 Task: Create a due date automation trigger when advanced on, on the monday before a card is due add dates due today at 11:00 AM.
Action: Mouse moved to (938, 76)
Screenshot: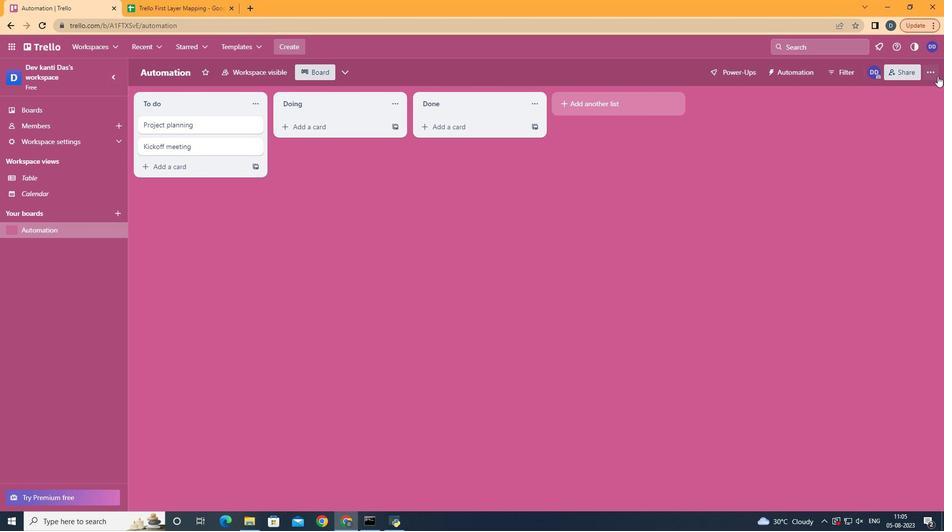 
Action: Mouse pressed left at (938, 76)
Screenshot: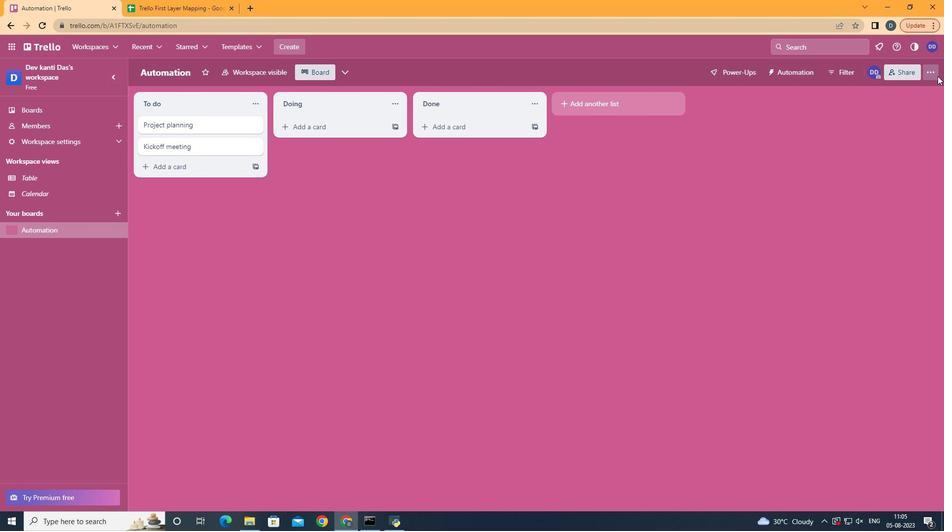 
Action: Mouse moved to (867, 200)
Screenshot: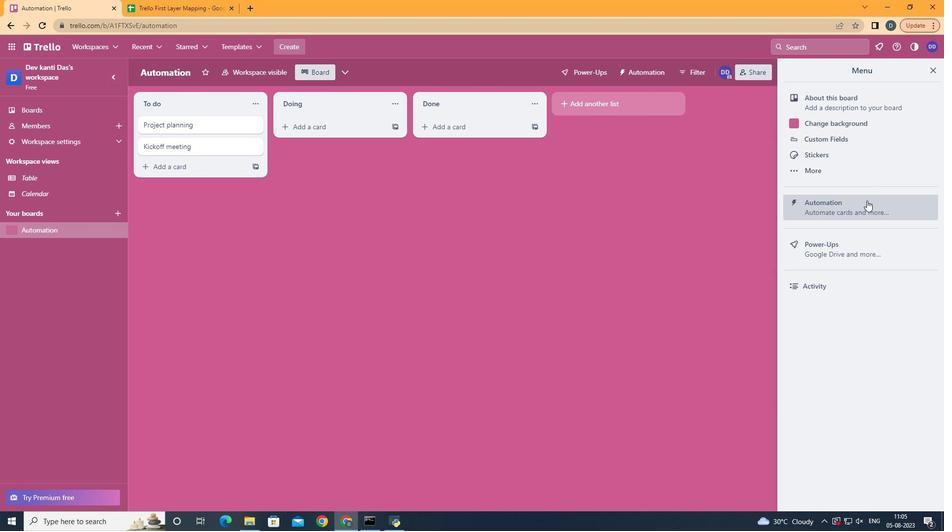
Action: Mouse pressed left at (867, 200)
Screenshot: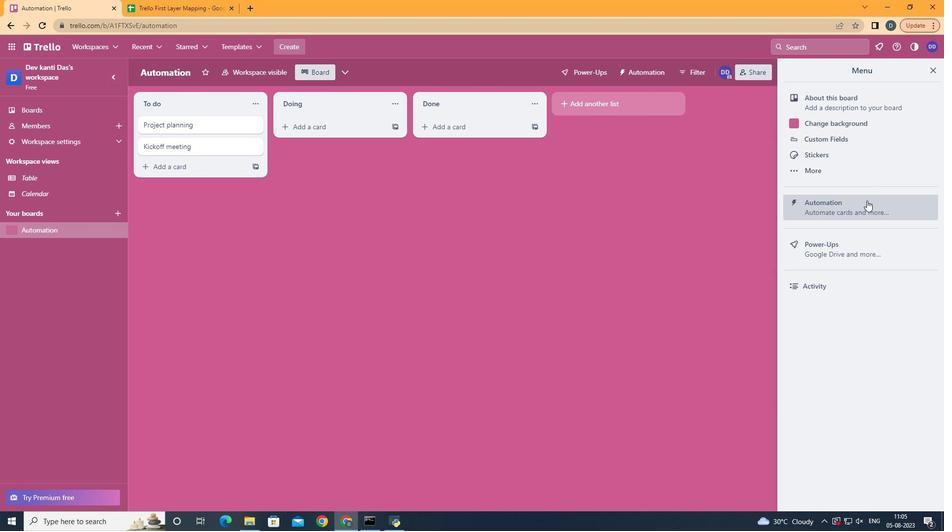 
Action: Mouse moved to (198, 203)
Screenshot: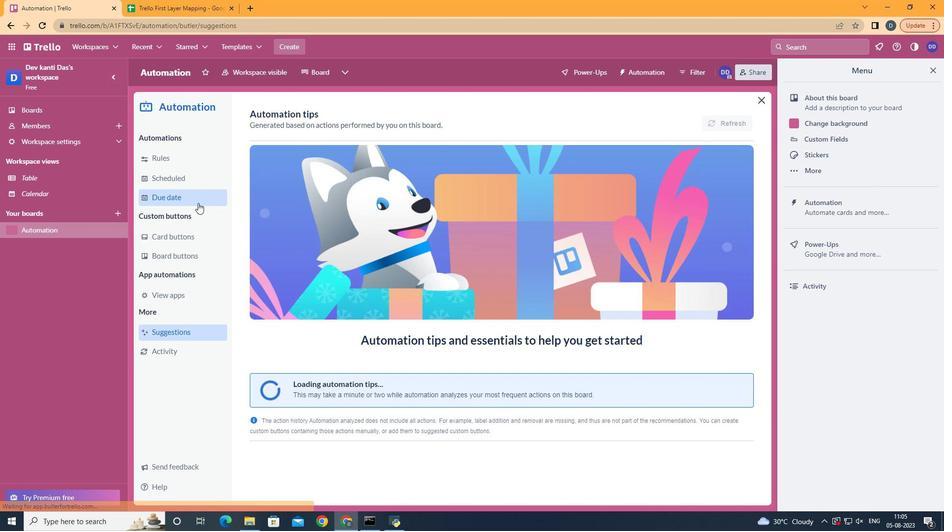 
Action: Mouse pressed left at (198, 203)
Screenshot: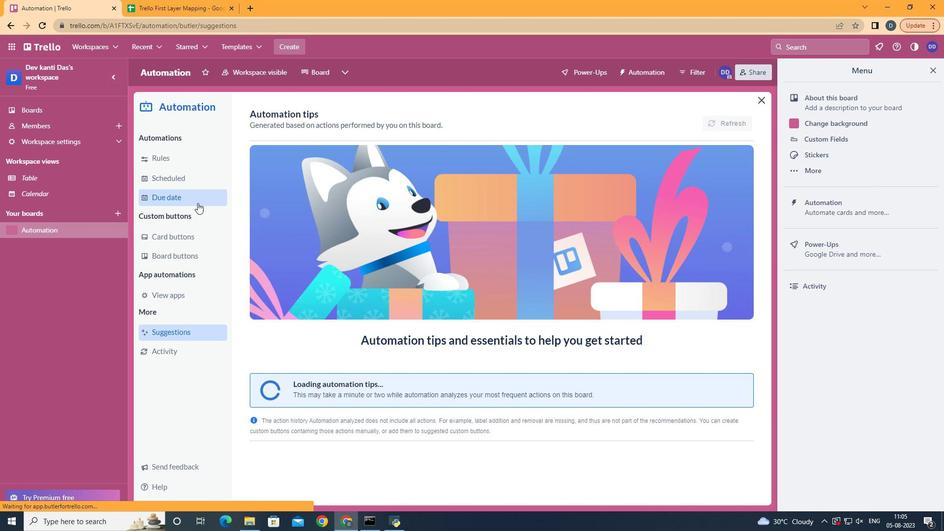 
Action: Mouse moved to (690, 113)
Screenshot: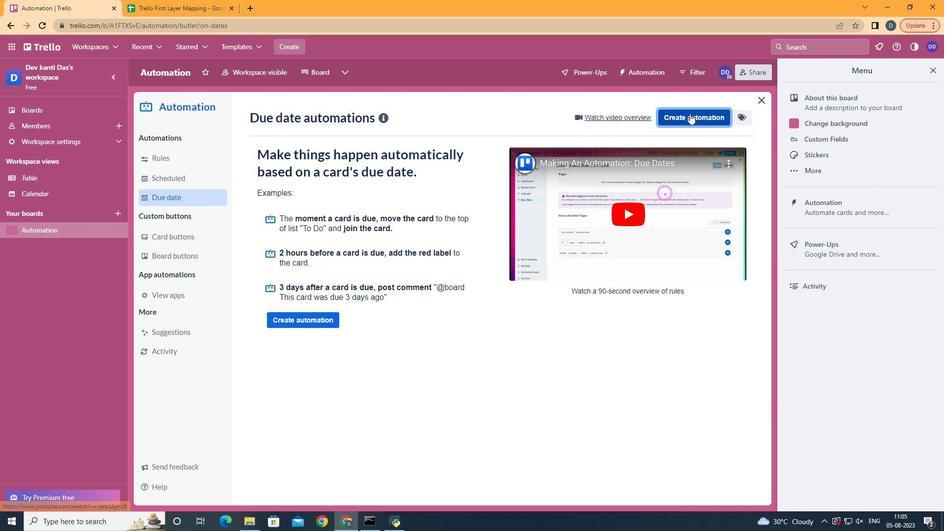 
Action: Mouse pressed left at (690, 113)
Screenshot: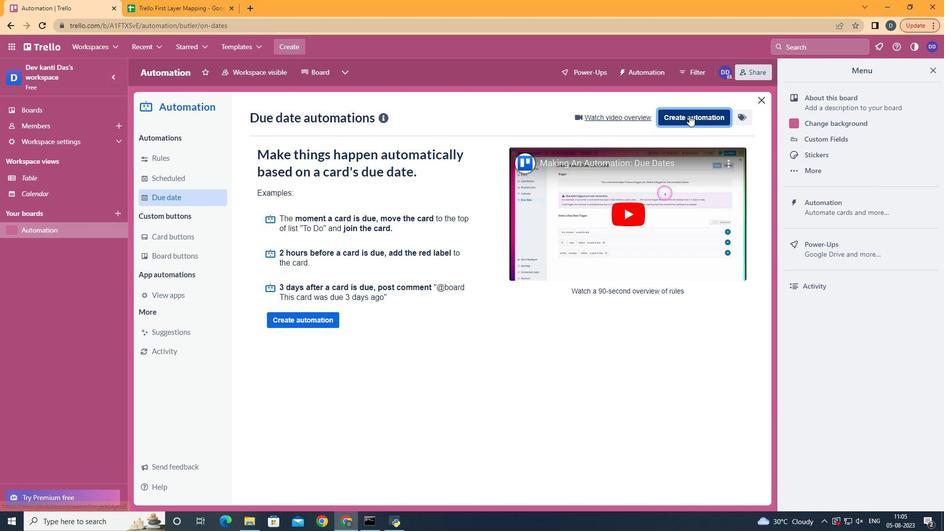 
Action: Mouse moved to (576, 218)
Screenshot: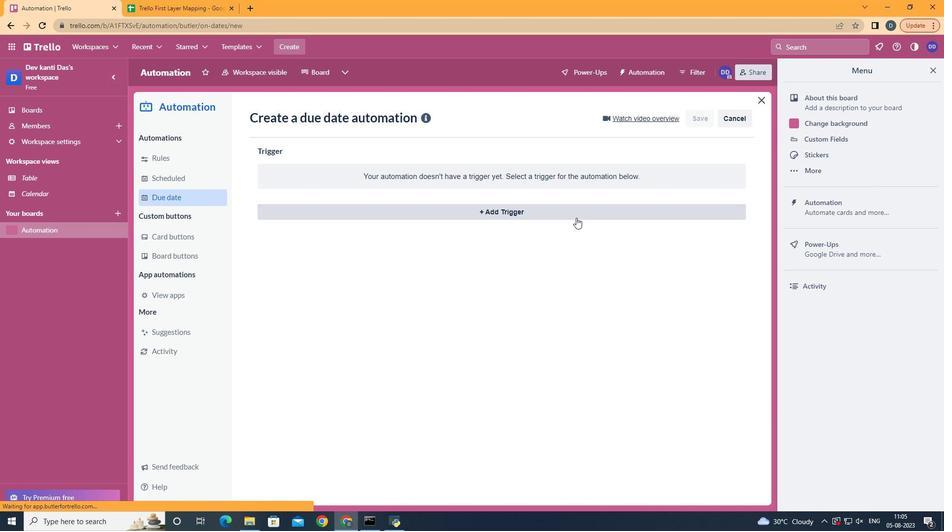 
Action: Mouse pressed left at (576, 218)
Screenshot: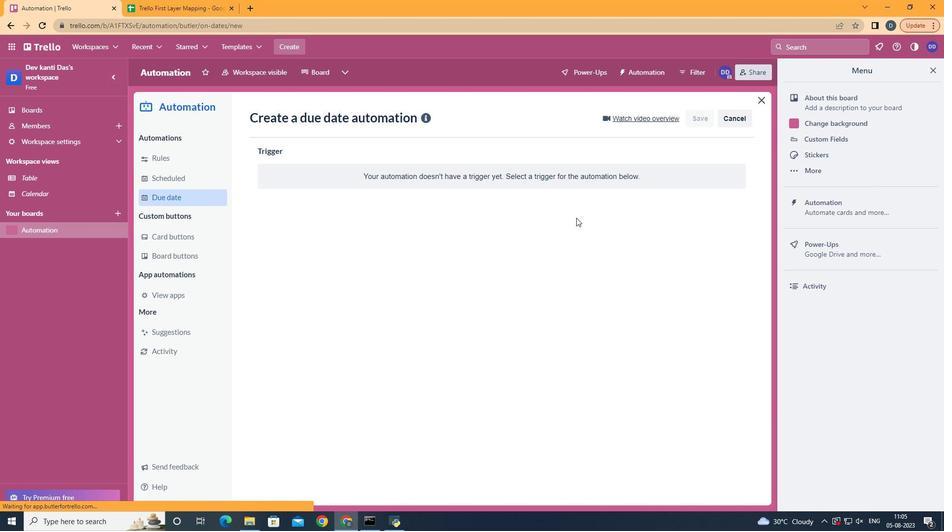 
Action: Mouse moved to (312, 260)
Screenshot: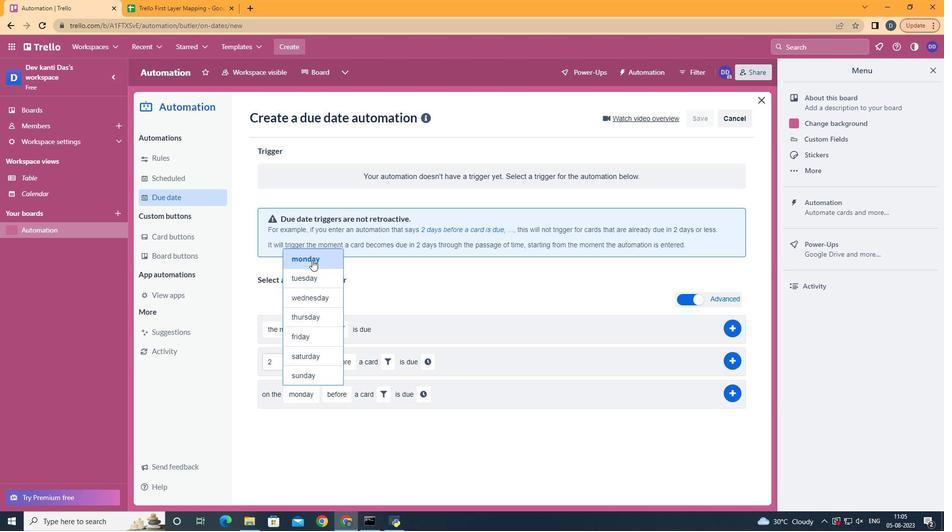 
Action: Mouse pressed left at (312, 260)
Screenshot: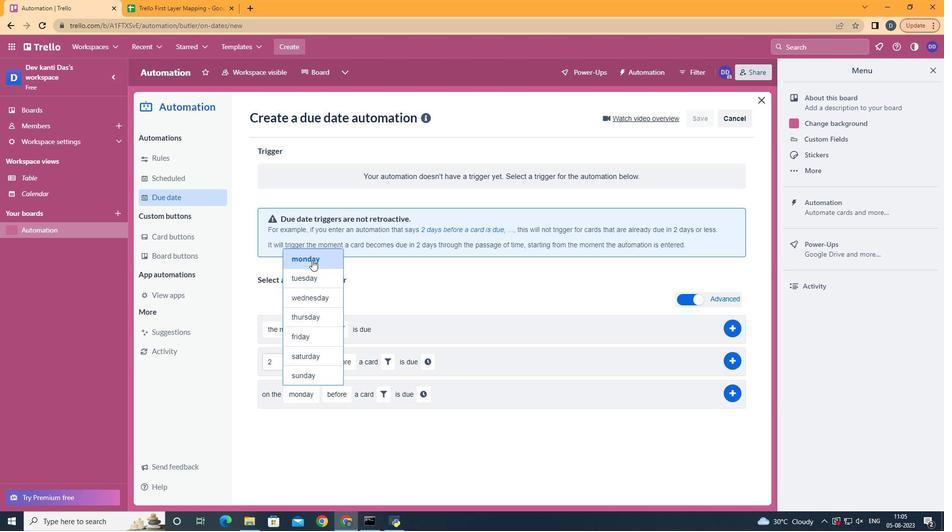 
Action: Mouse moved to (343, 408)
Screenshot: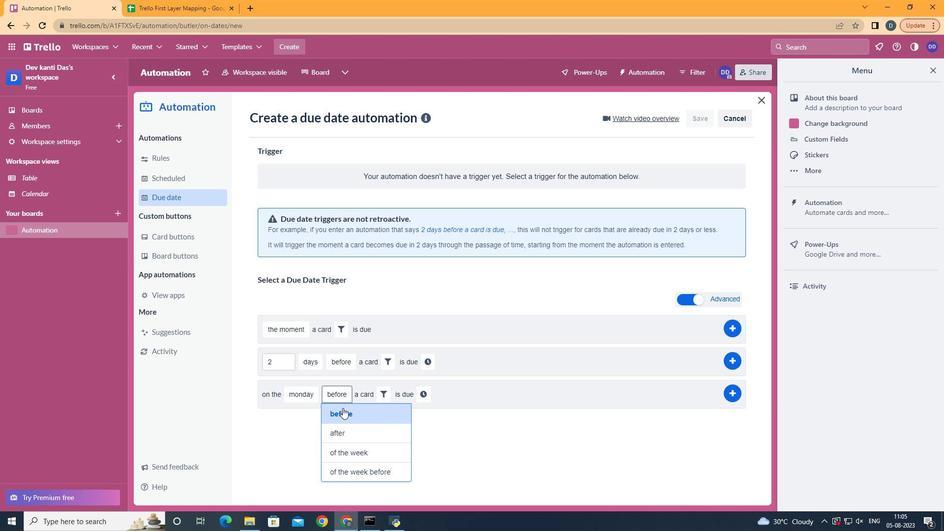 
Action: Mouse pressed left at (343, 408)
Screenshot: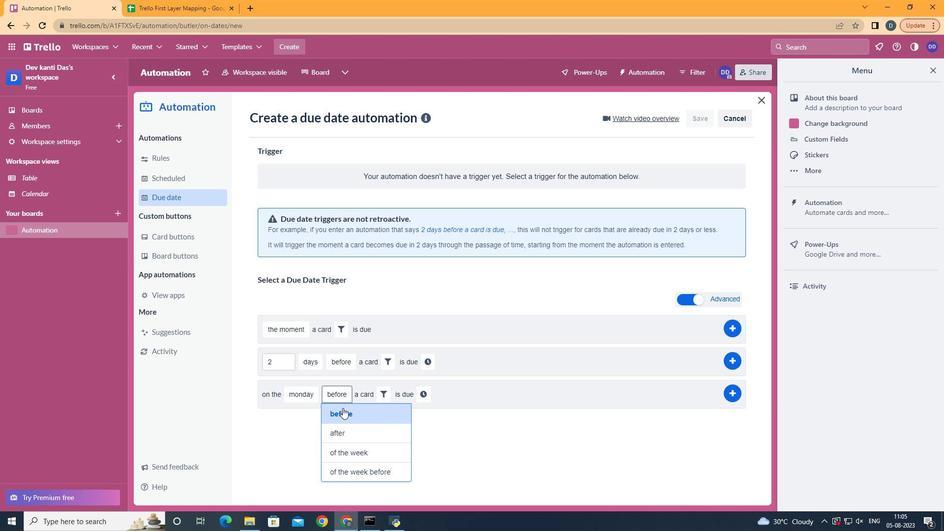 
Action: Mouse moved to (390, 396)
Screenshot: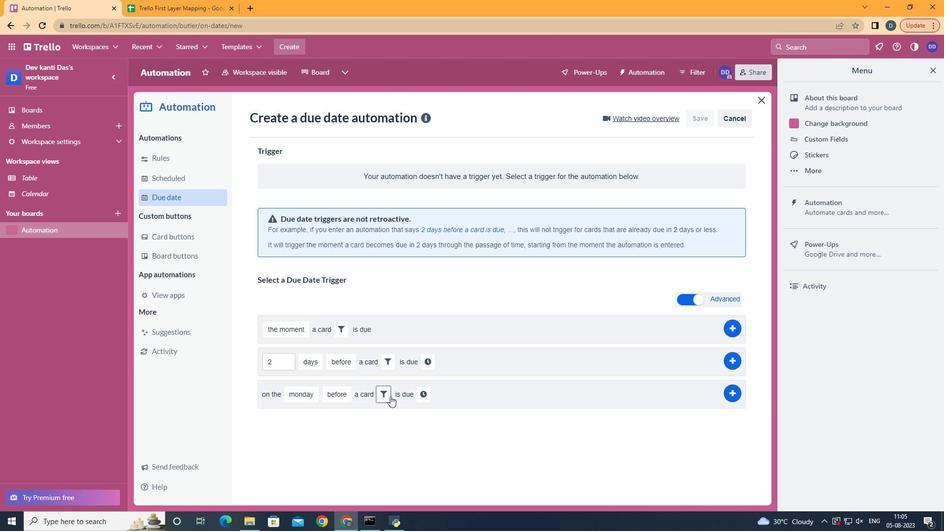 
Action: Mouse pressed left at (390, 396)
Screenshot: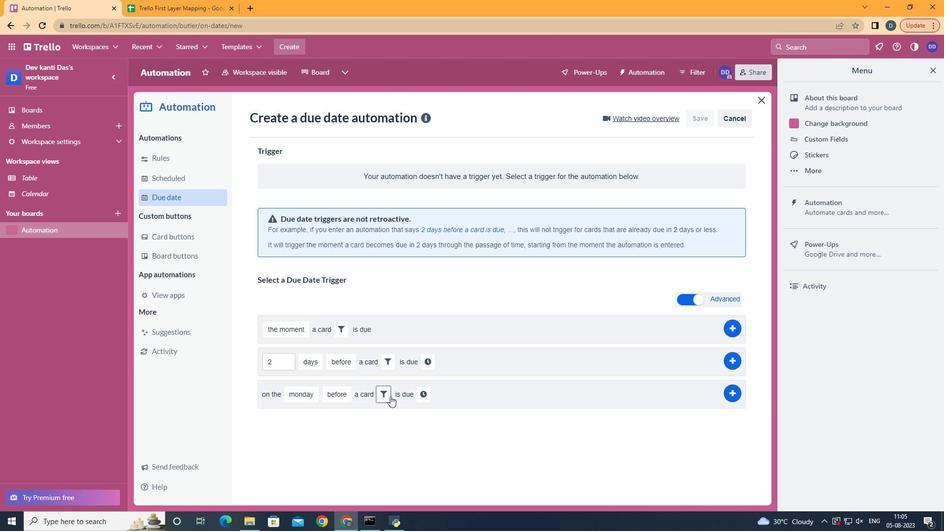 
Action: Mouse moved to (447, 434)
Screenshot: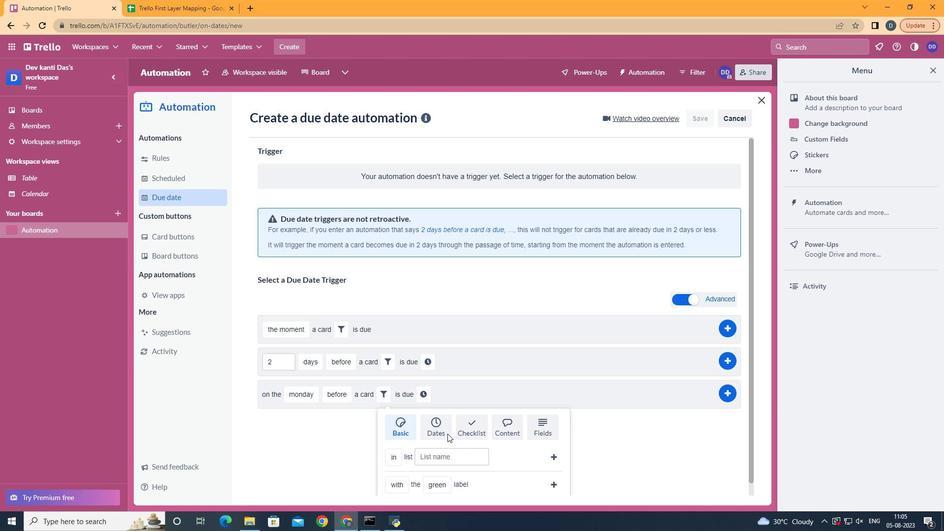 
Action: Mouse pressed left at (447, 434)
Screenshot: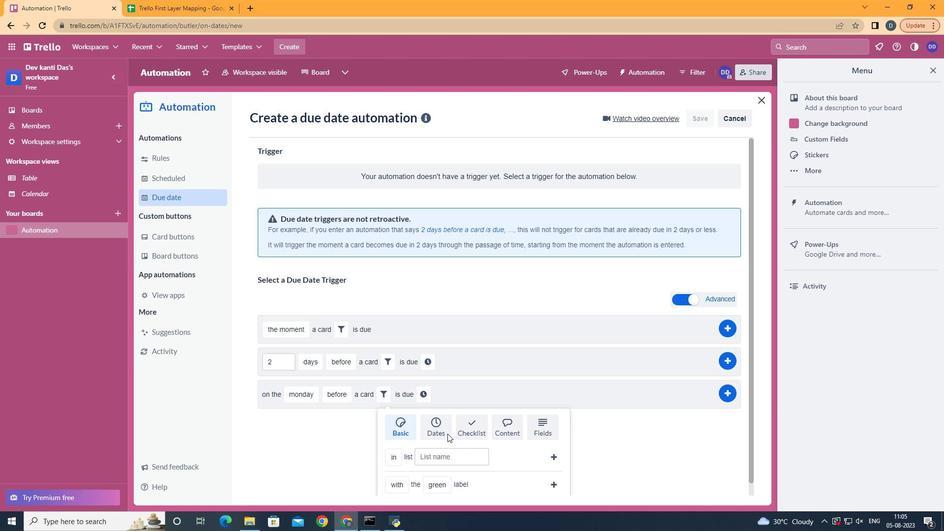 
Action: Mouse scrolled (447, 433) with delta (0, 0)
Screenshot: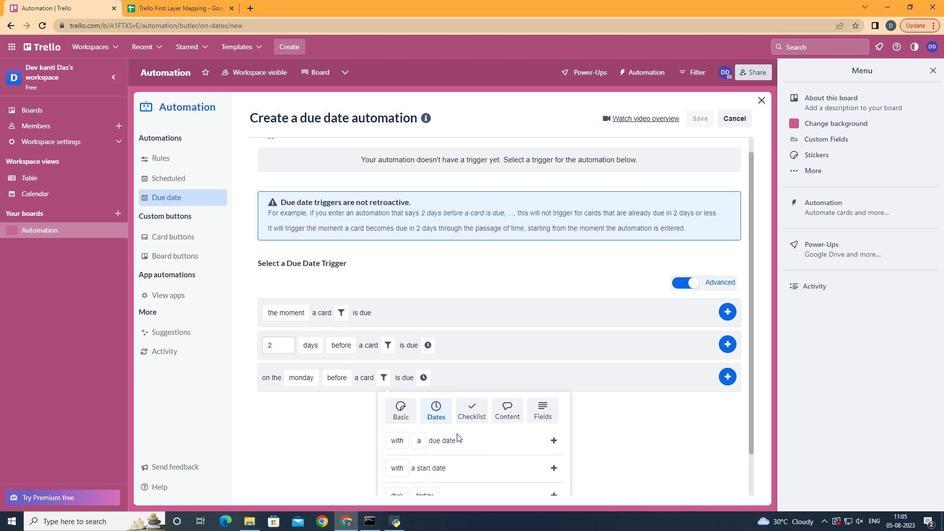 
Action: Mouse scrolled (447, 433) with delta (0, 0)
Screenshot: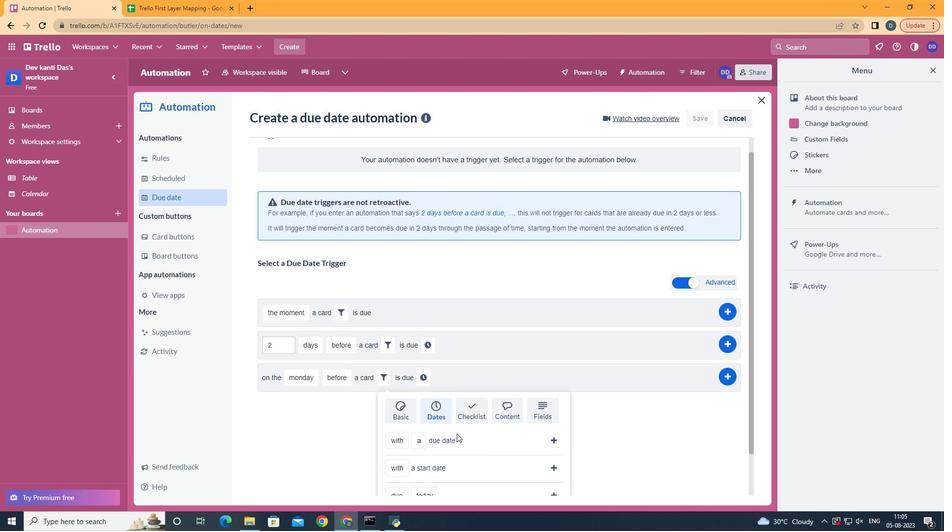 
Action: Mouse scrolled (447, 433) with delta (0, 0)
Screenshot: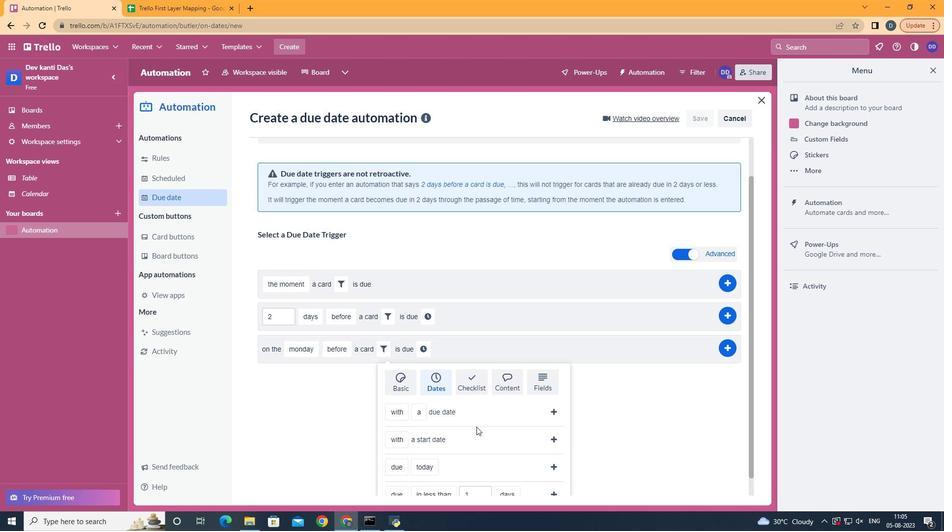 
Action: Mouse moved to (447, 434)
Screenshot: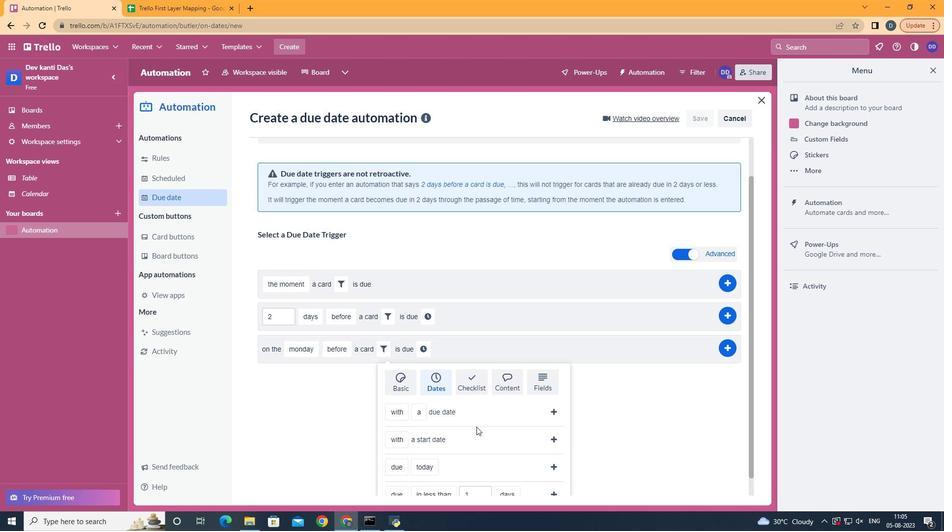 
Action: Mouse scrolled (447, 433) with delta (0, 0)
Screenshot: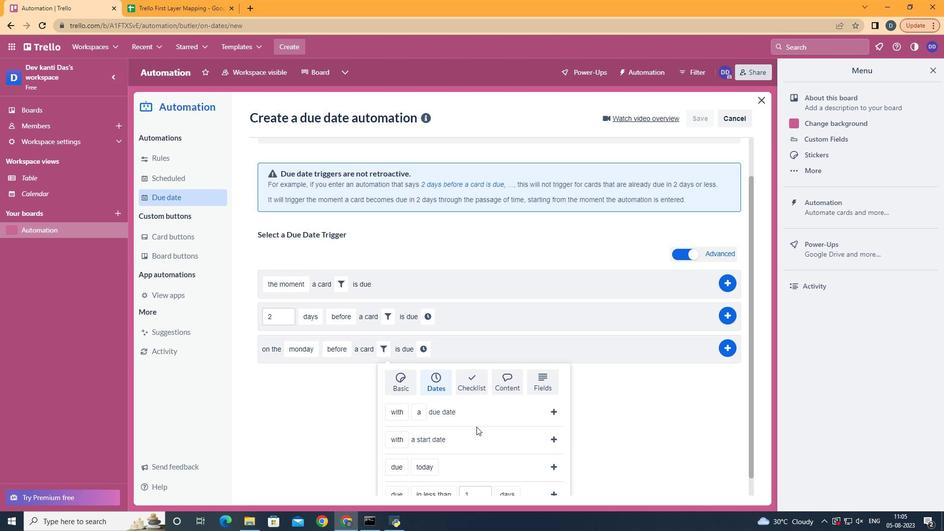 
Action: Mouse moved to (407, 374)
Screenshot: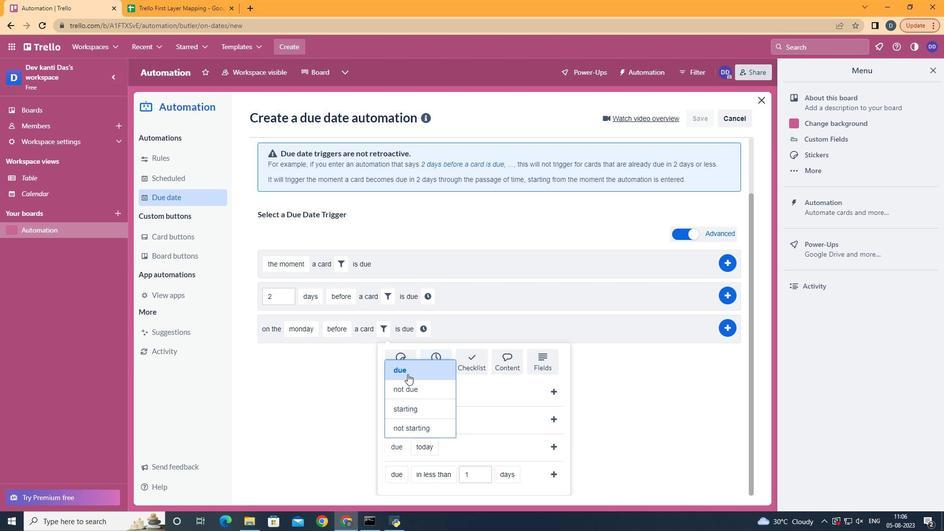 
Action: Mouse pressed left at (407, 374)
Screenshot: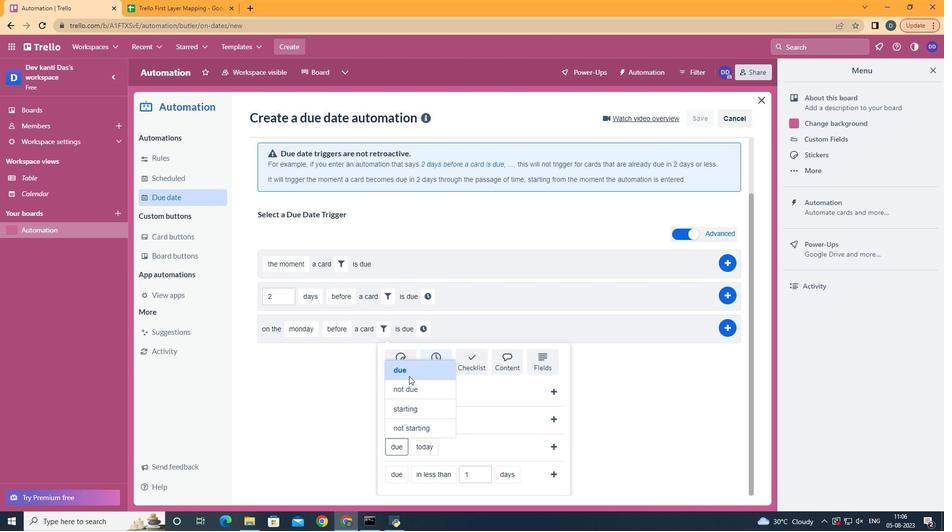 
Action: Mouse moved to (450, 328)
Screenshot: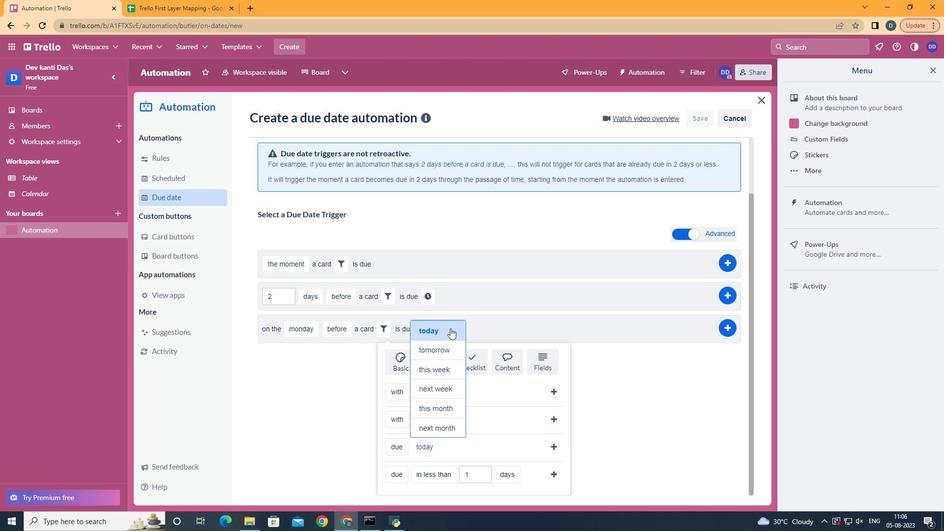 
Action: Mouse pressed left at (450, 328)
Screenshot: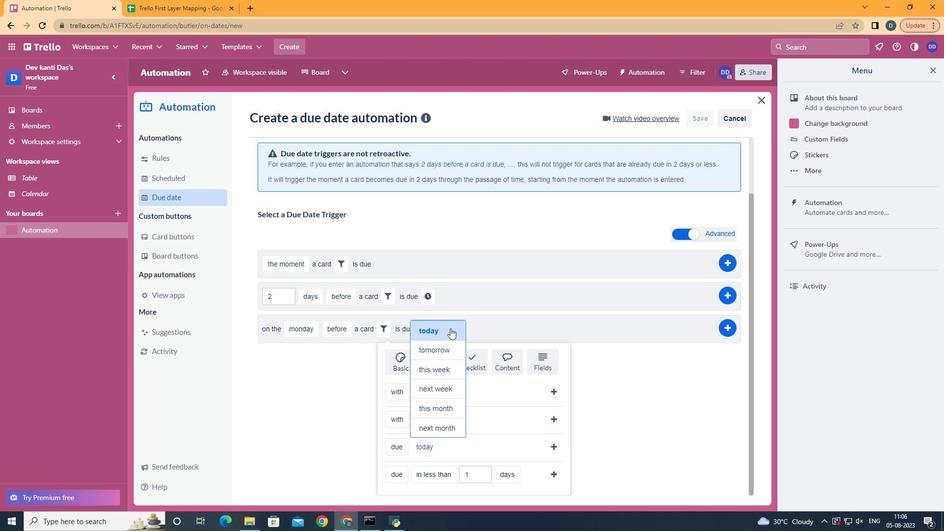 
Action: Mouse moved to (559, 446)
Screenshot: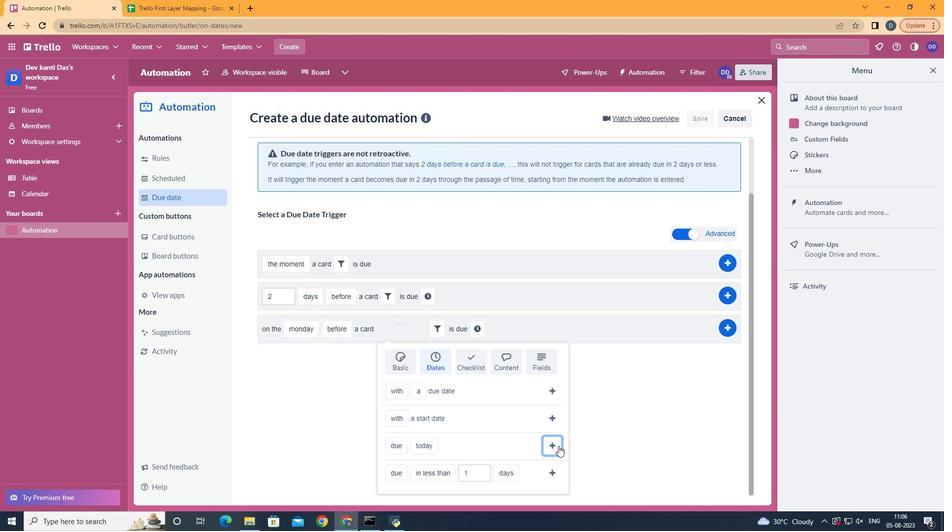 
Action: Mouse pressed left at (559, 446)
Screenshot: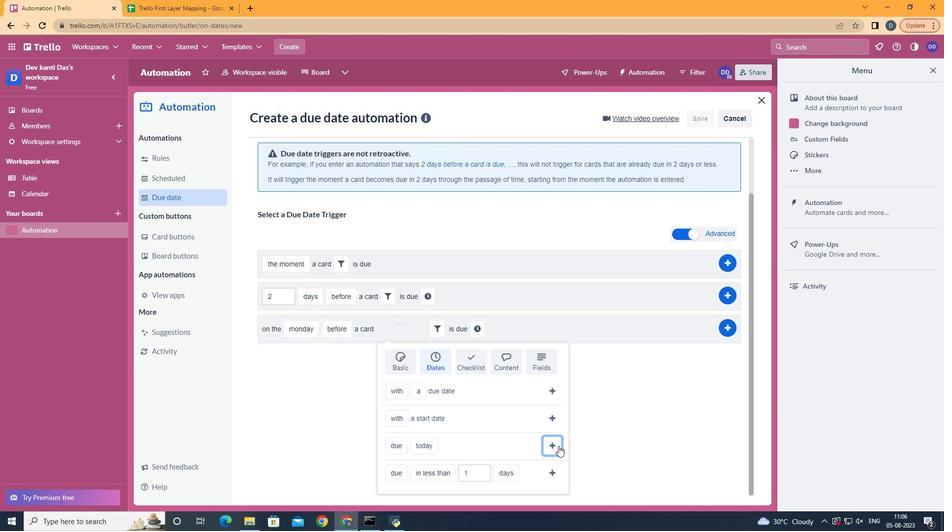 
Action: Mouse moved to (480, 402)
Screenshot: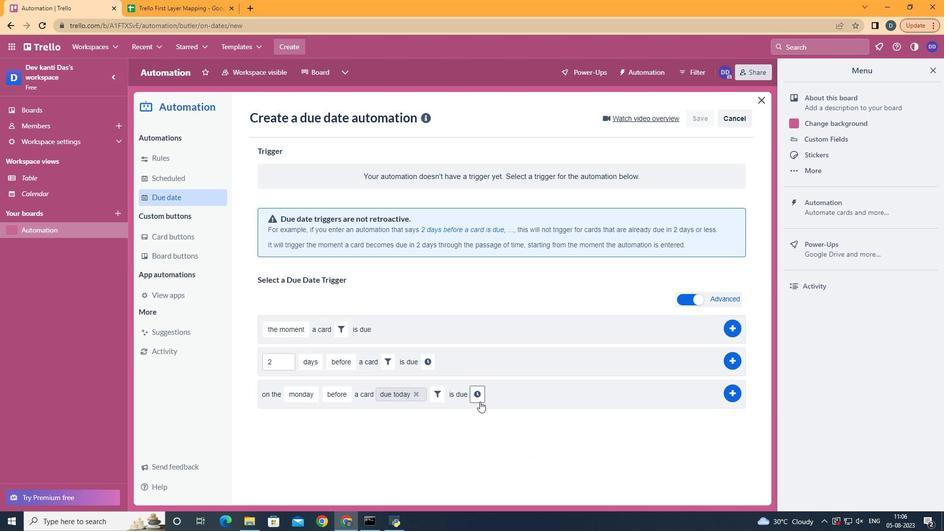 
Action: Mouse pressed left at (480, 402)
Screenshot: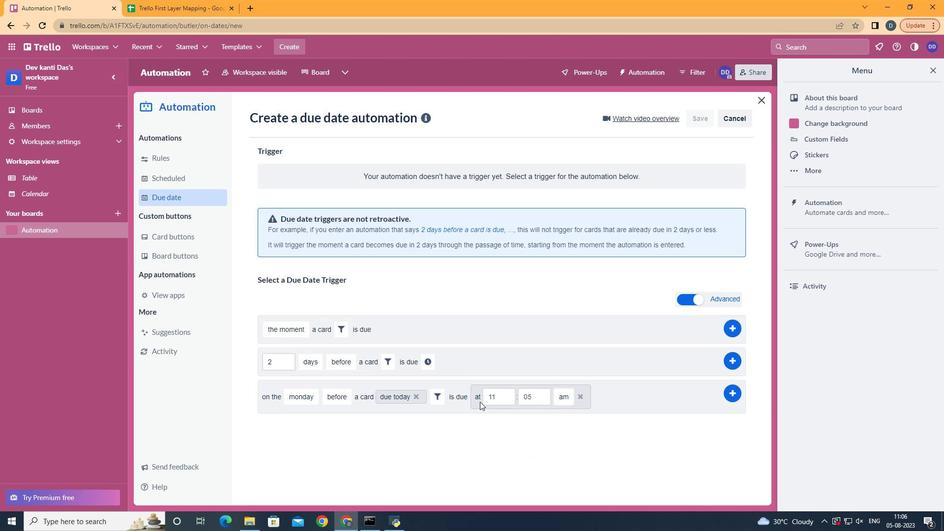 
Action: Mouse moved to (546, 400)
Screenshot: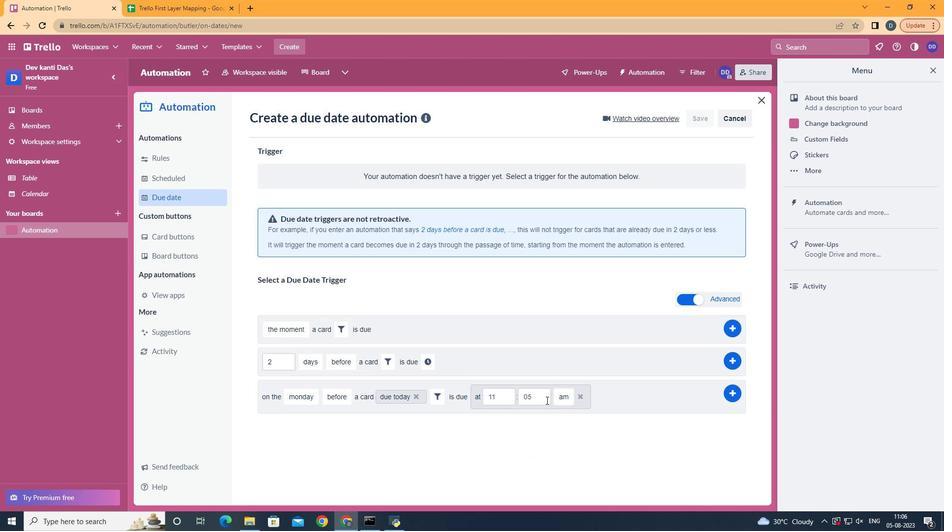 
Action: Mouse pressed left at (546, 400)
Screenshot: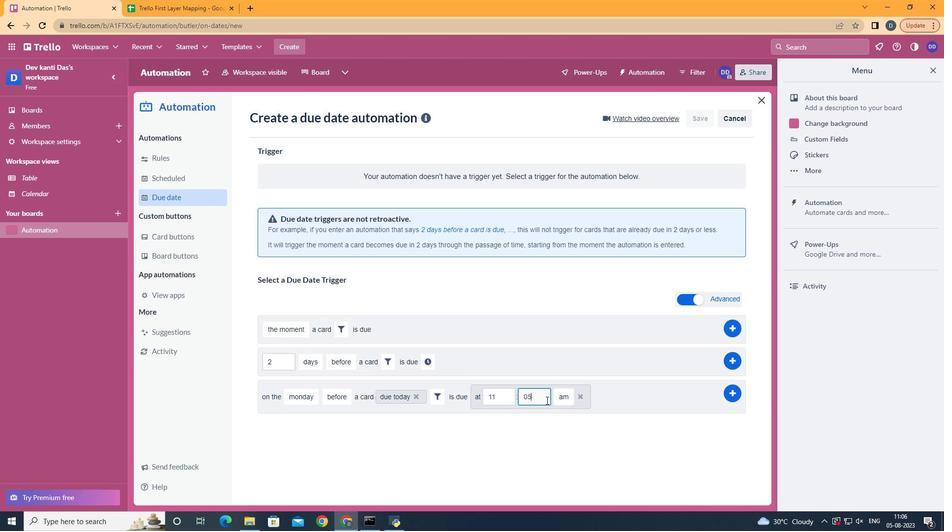 
Action: Mouse moved to (546, 400)
Screenshot: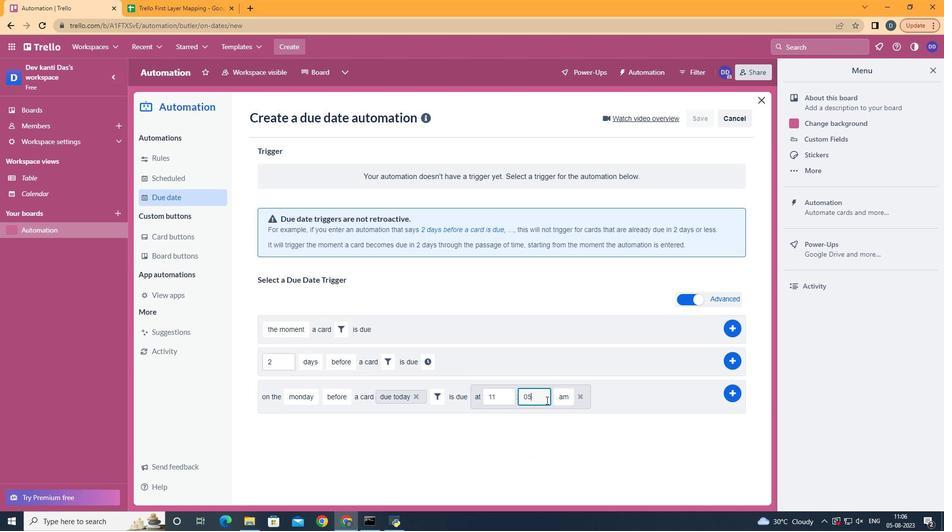 
Action: Key pressed <Key.backspace>0
Screenshot: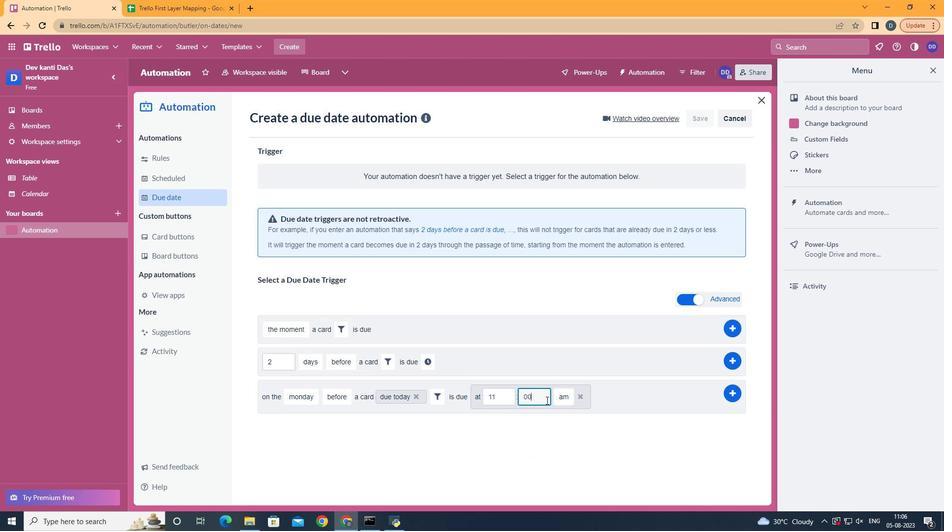 
Action: Mouse moved to (739, 388)
Screenshot: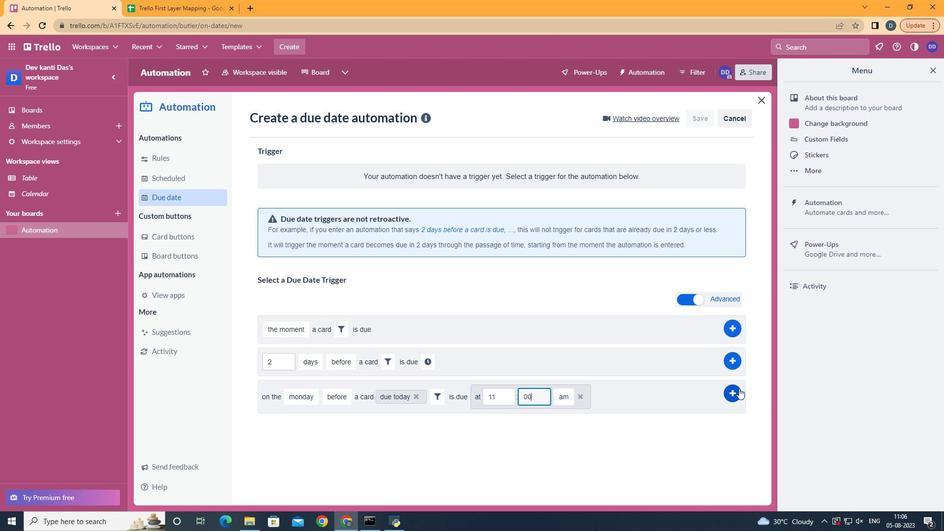 
Action: Mouse pressed left at (739, 388)
Screenshot: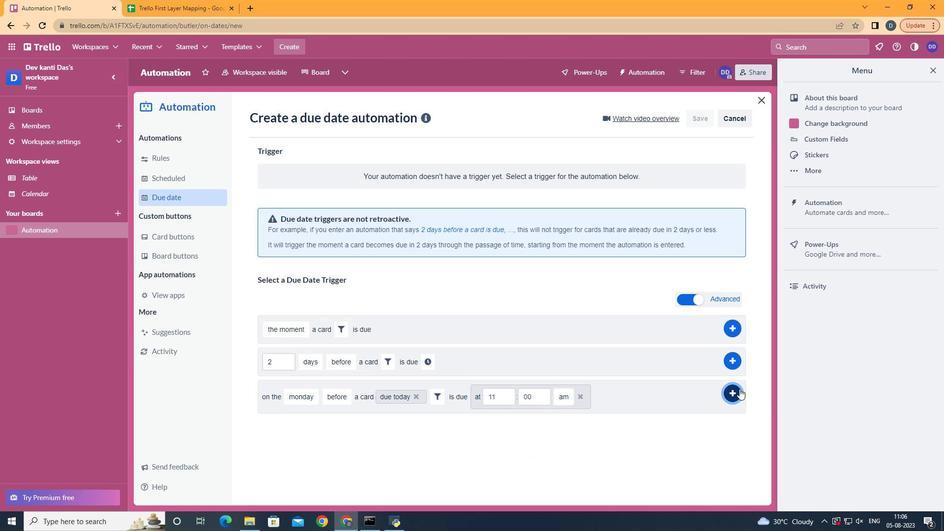 
Action: Mouse moved to (497, 210)
Screenshot: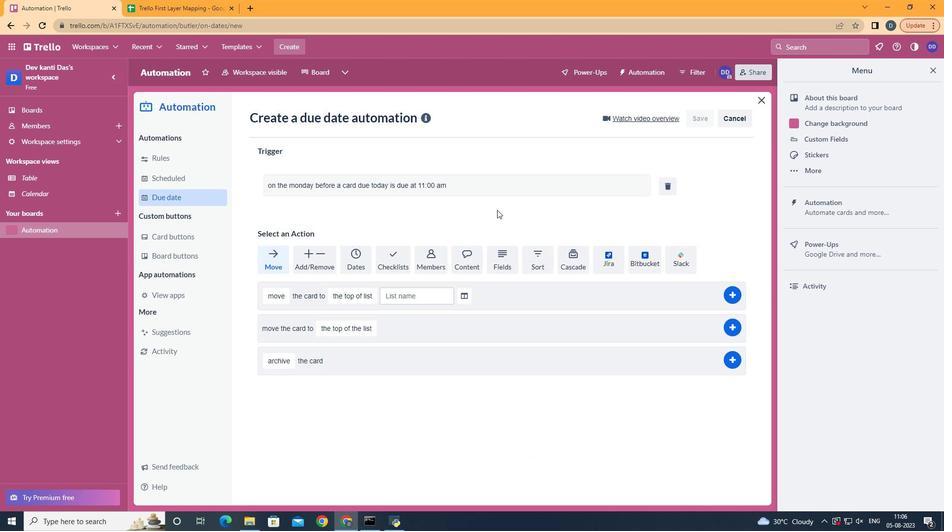 
